 Task: Select the show cloud changes.
Action: Mouse moved to (6, 642)
Screenshot: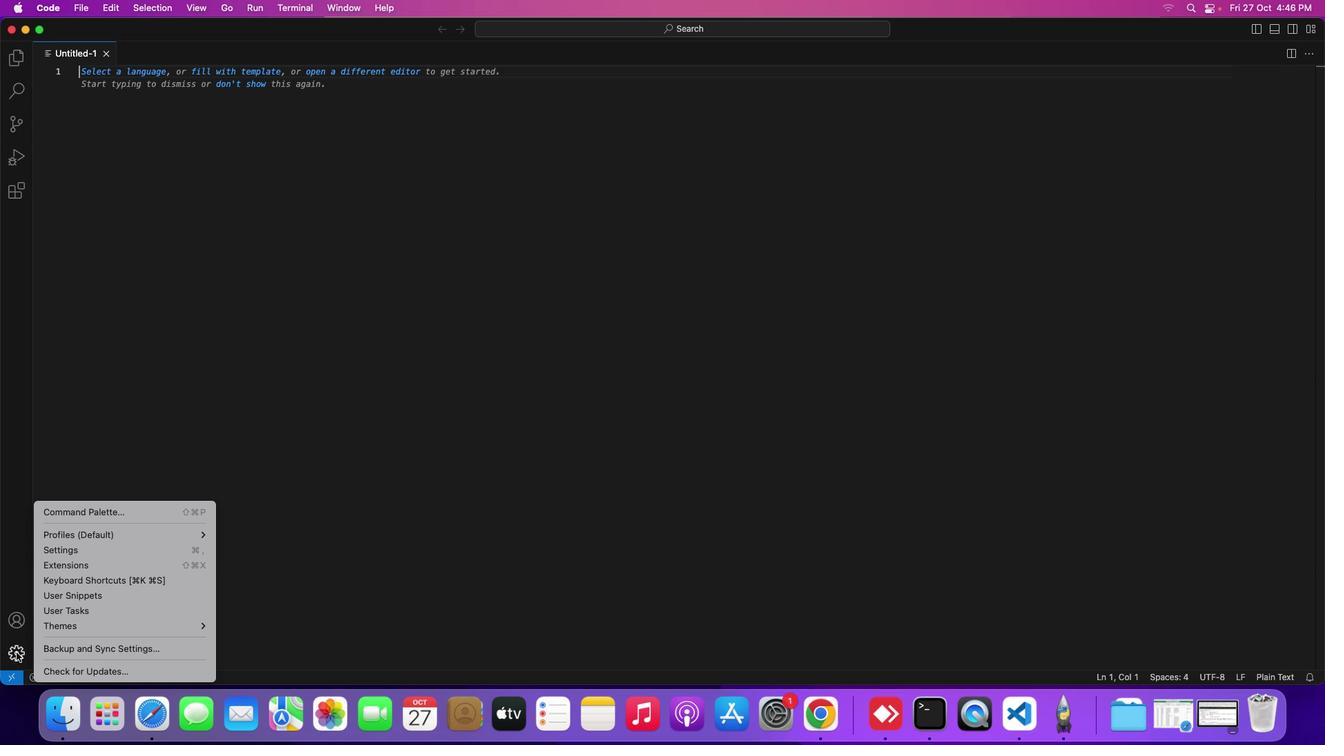 
Action: Mouse pressed left at (6, 642)
Screenshot: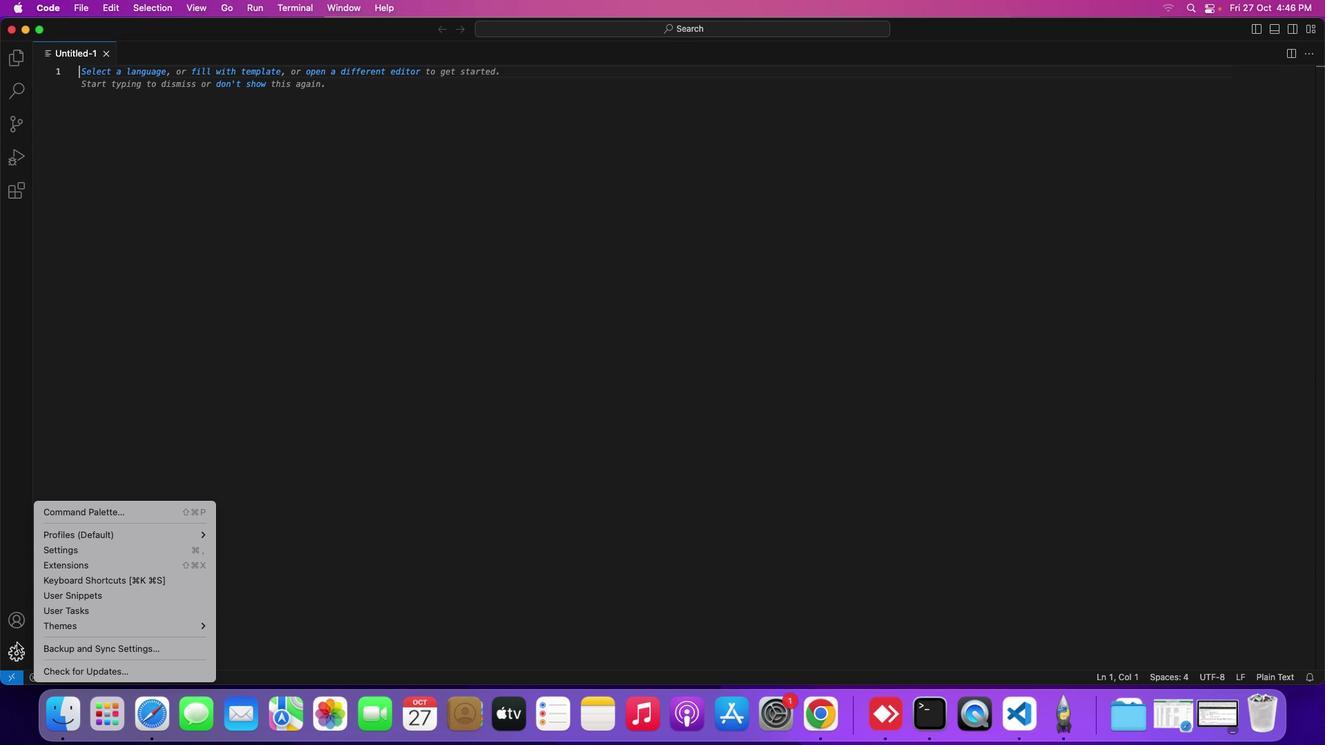 
Action: Mouse moved to (52, 505)
Screenshot: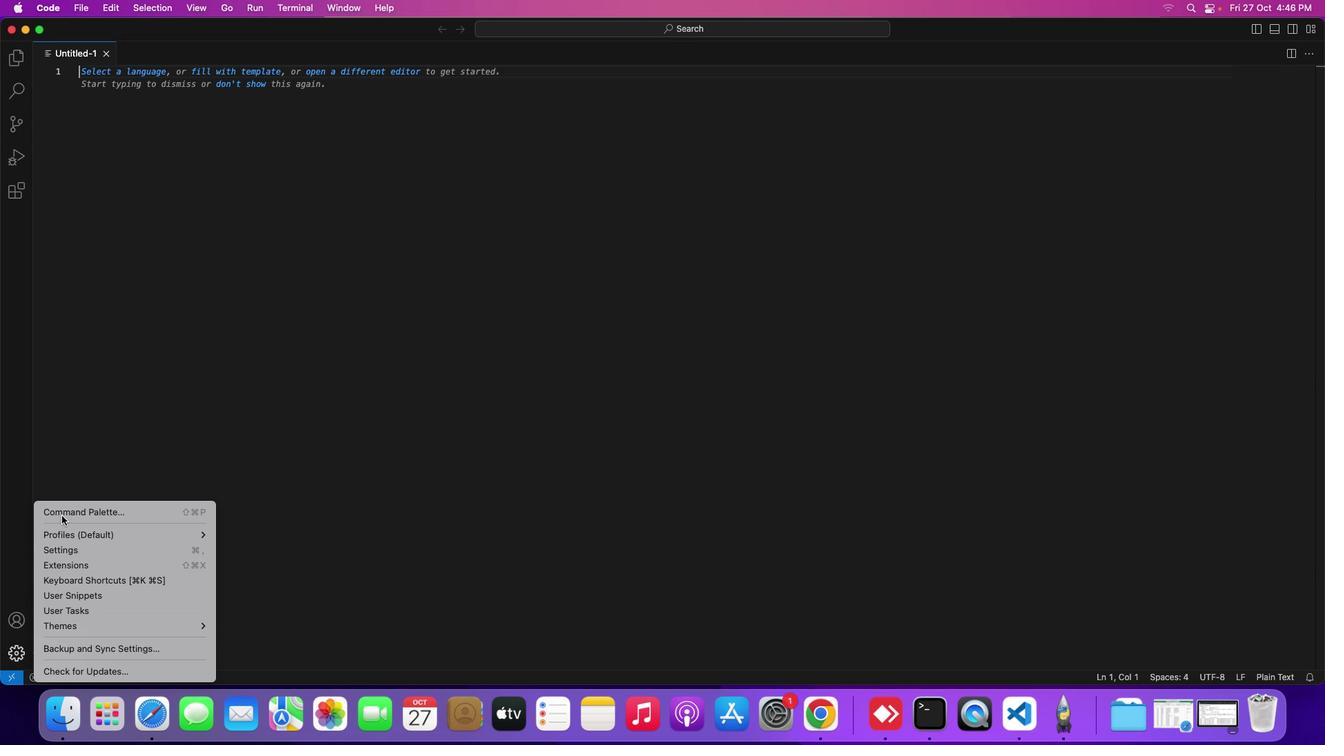 
Action: Mouse pressed left at (52, 505)
Screenshot: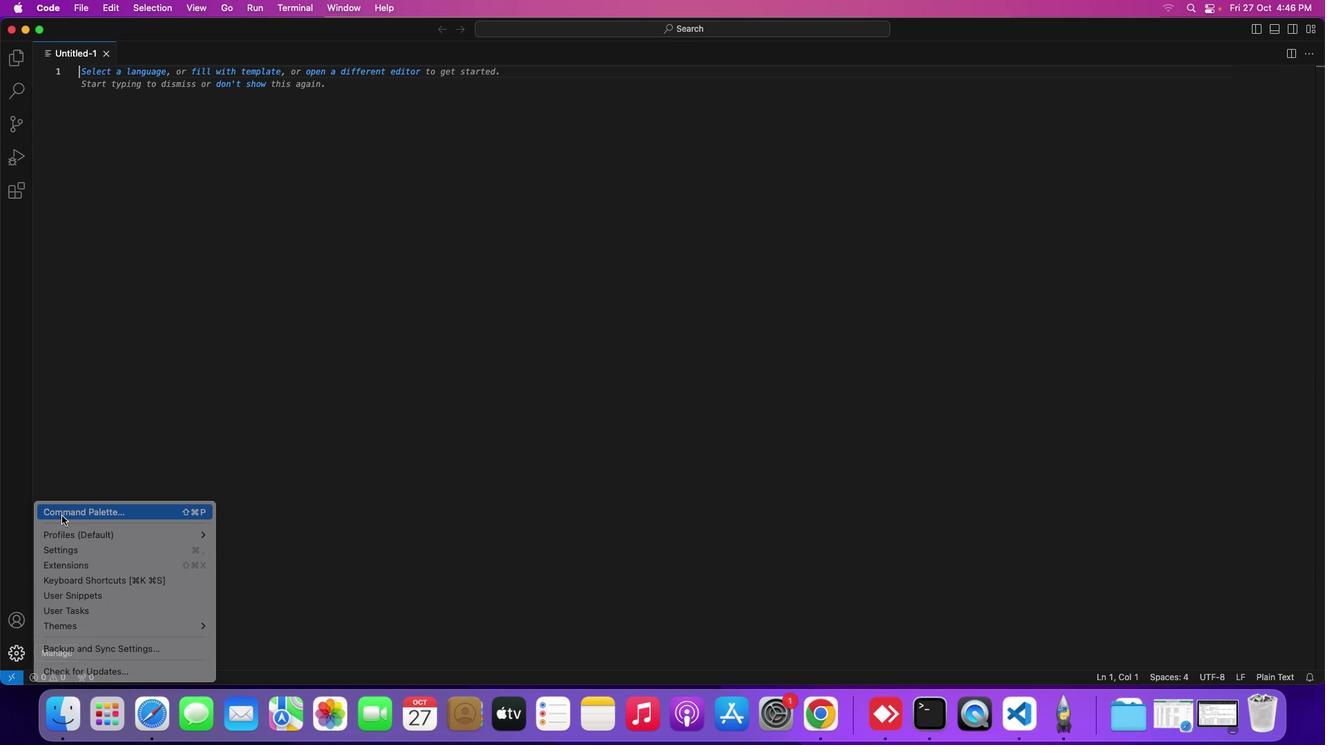 
Action: Mouse moved to (512, 232)
Screenshot: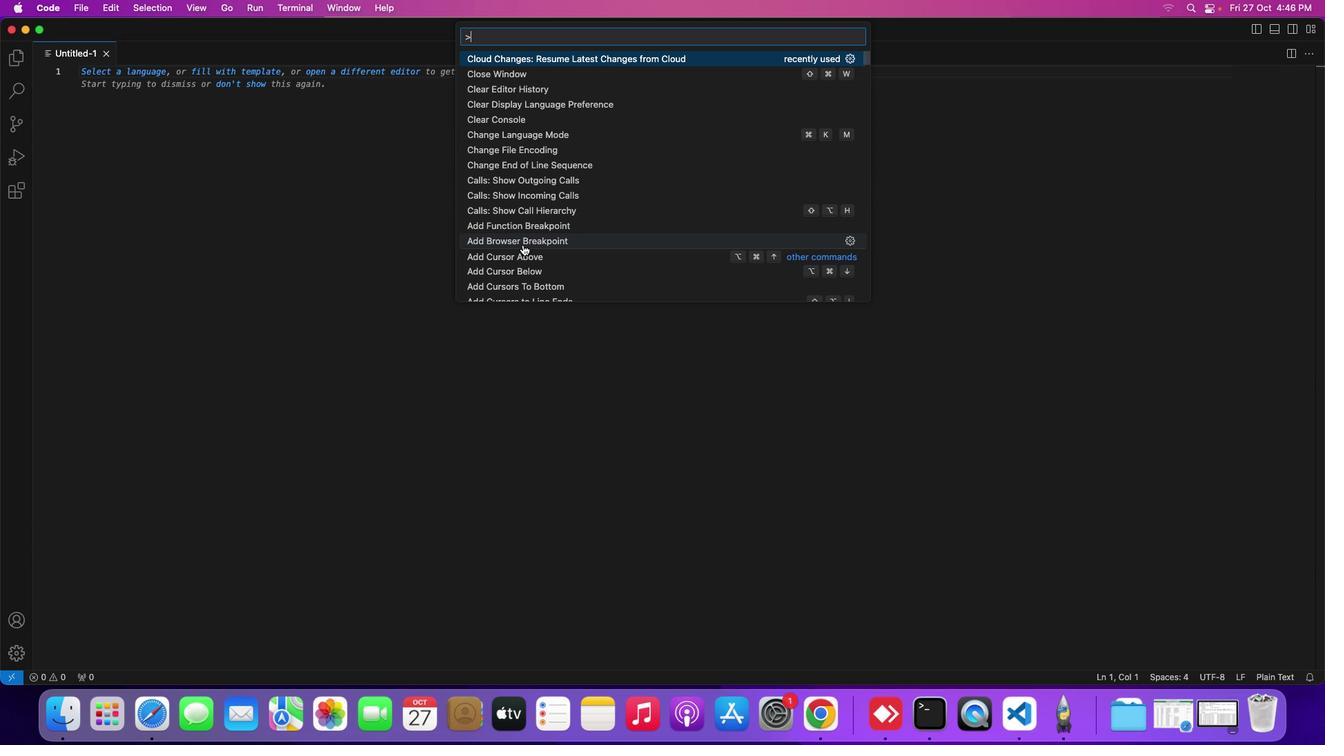 
Action: Mouse scrolled (512, 232) with delta (-8, -8)
Screenshot: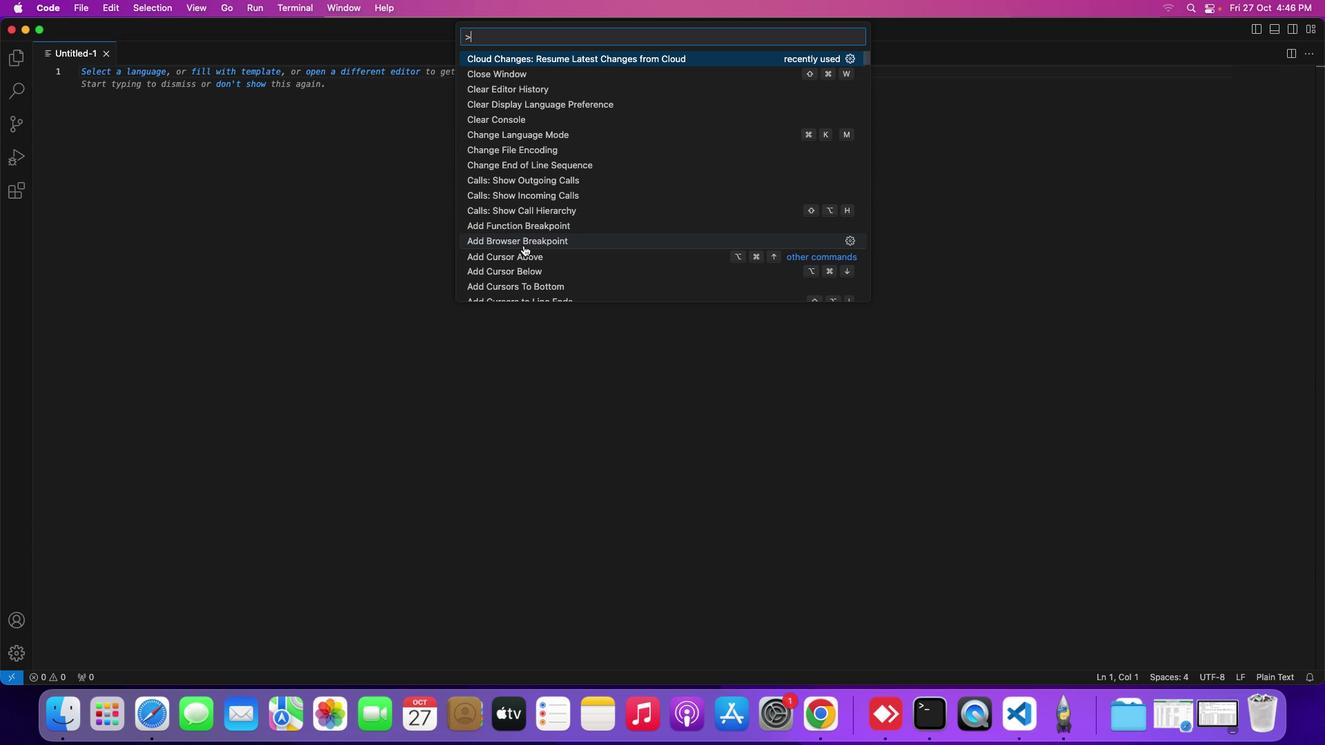 
Action: Mouse moved to (513, 235)
Screenshot: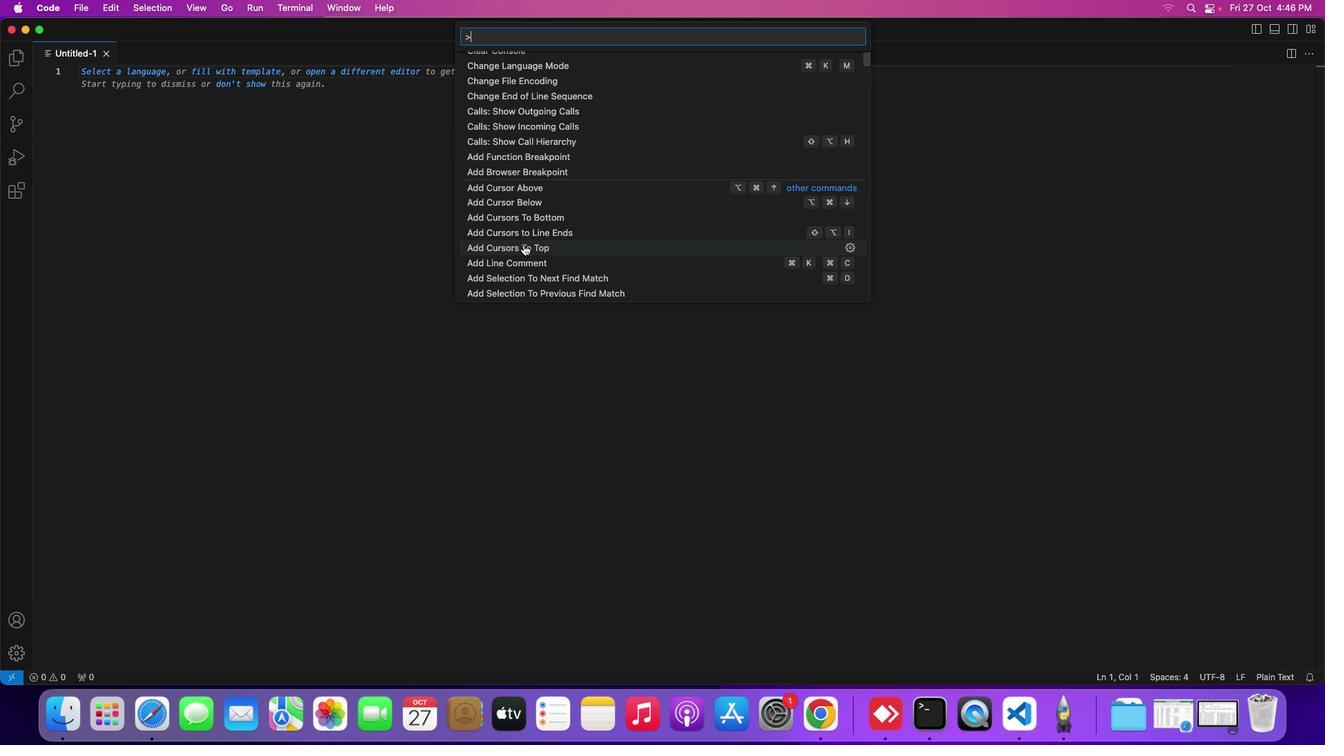 
Action: Mouse scrolled (513, 235) with delta (-8, -9)
Screenshot: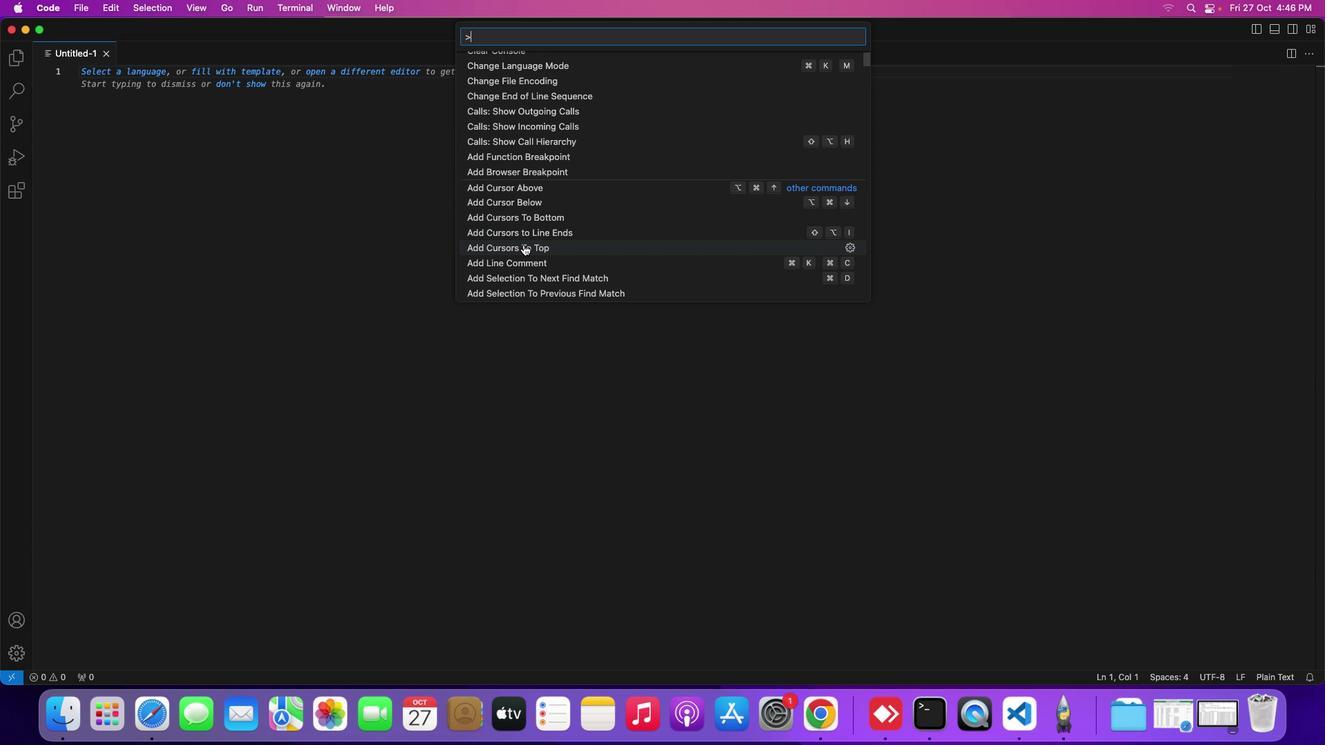 
Action: Mouse scrolled (513, 235) with delta (-8, -9)
Screenshot: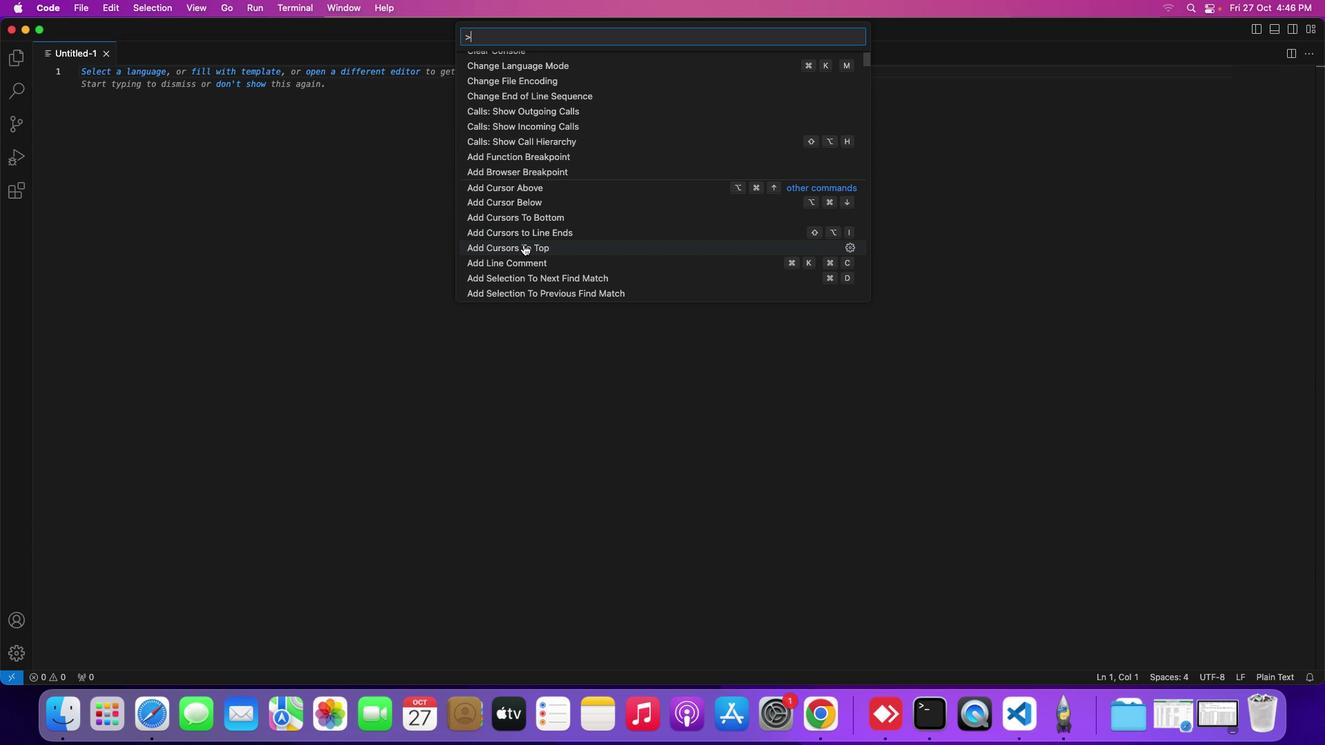 
Action: Mouse moved to (514, 233)
Screenshot: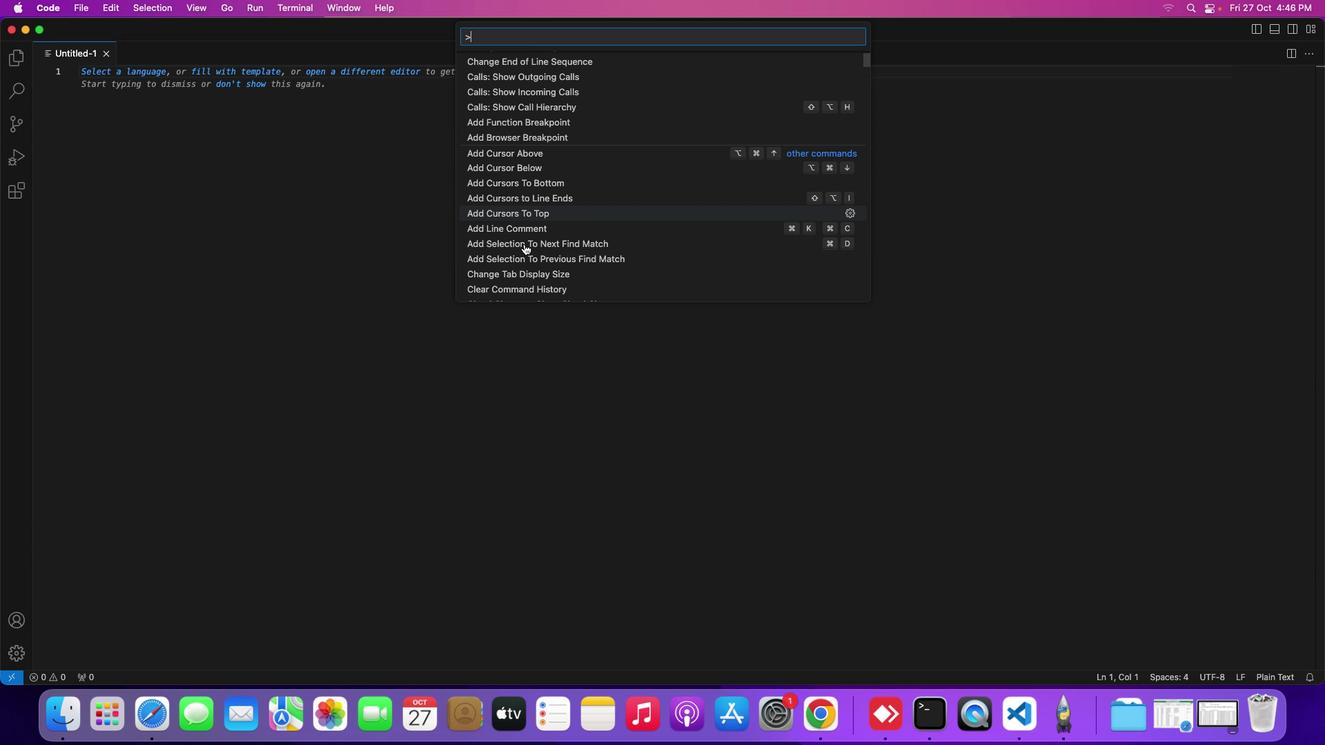 
Action: Mouse scrolled (514, 233) with delta (-8, -9)
Screenshot: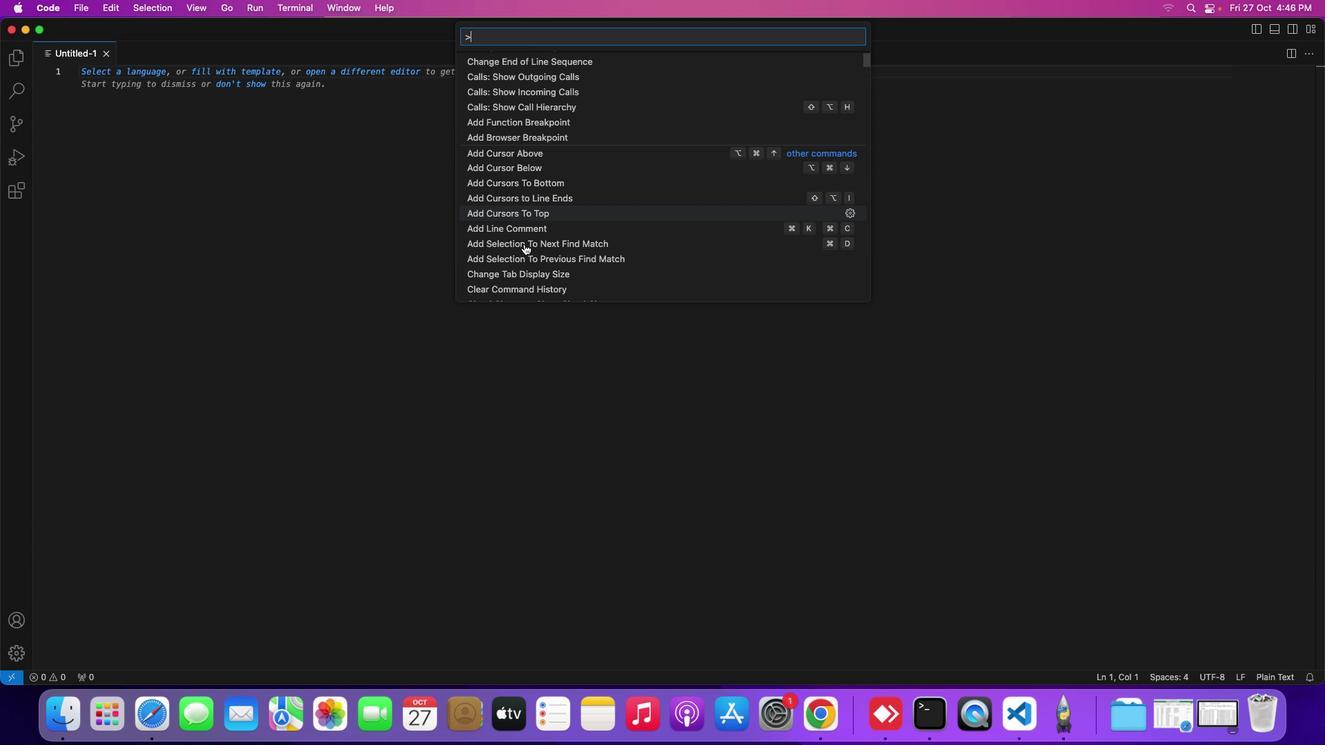 
Action: Mouse scrolled (514, 233) with delta (-8, -9)
Screenshot: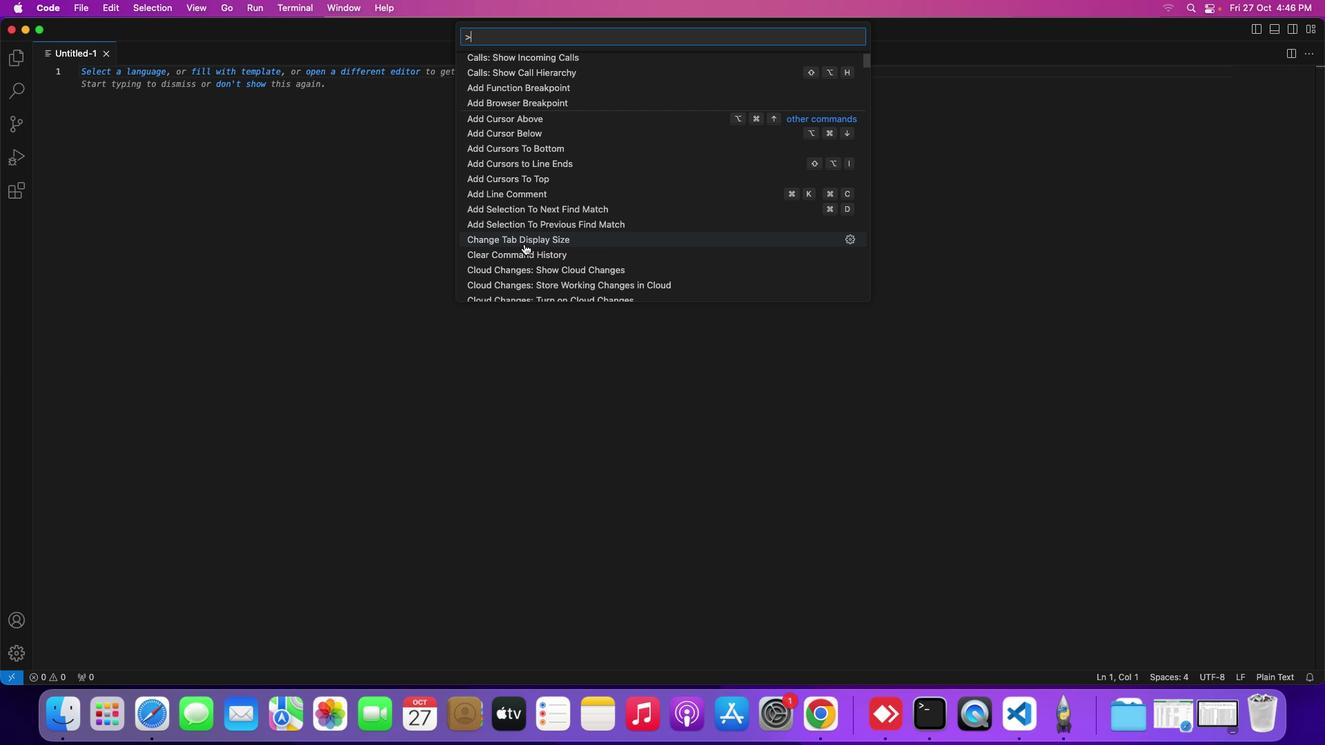
Action: Mouse scrolled (514, 233) with delta (-8, -9)
Screenshot: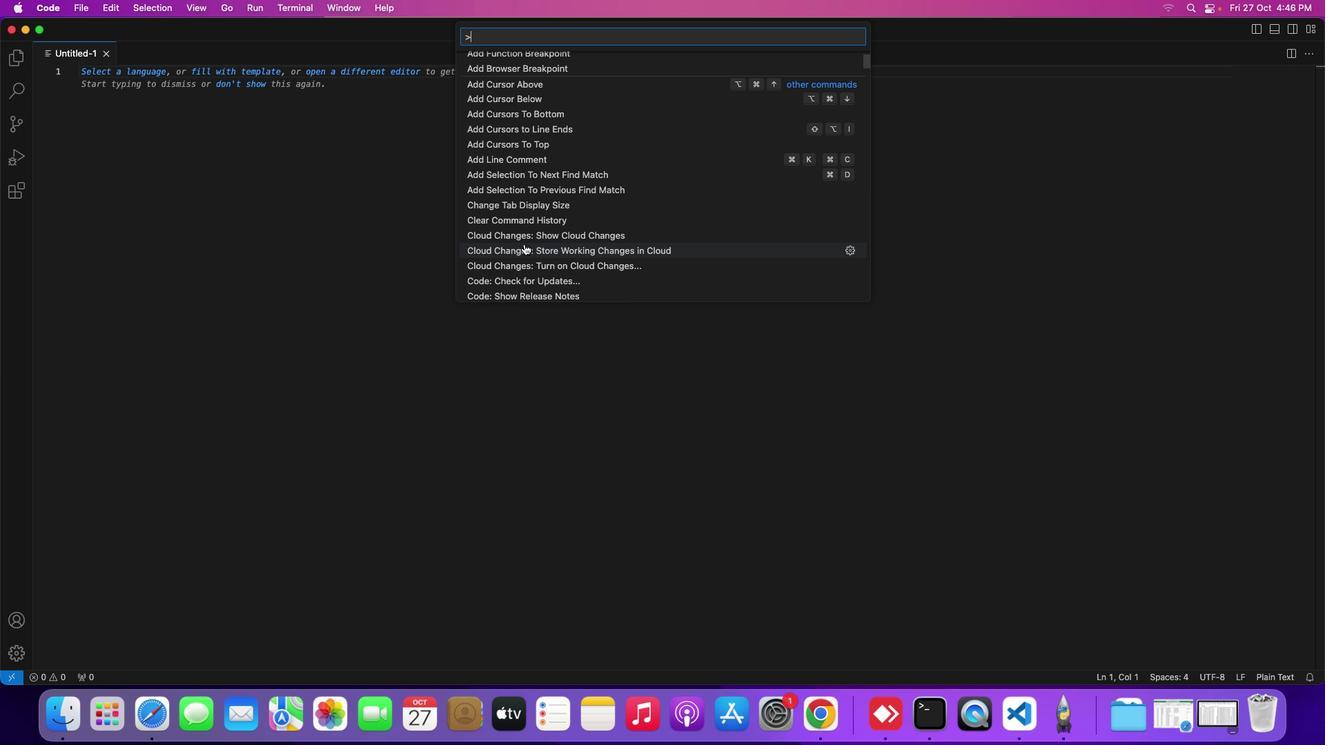 
Action: Mouse moved to (544, 231)
Screenshot: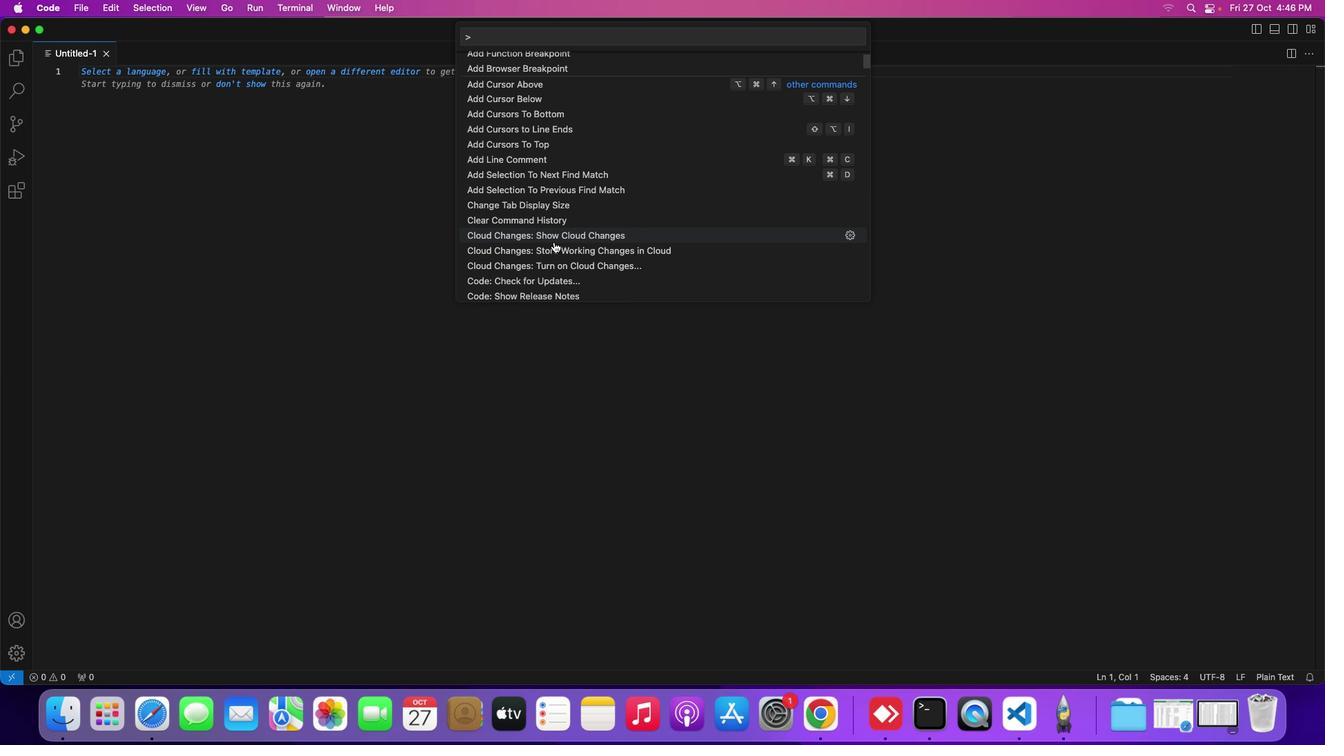 
Action: Mouse pressed left at (544, 231)
Screenshot: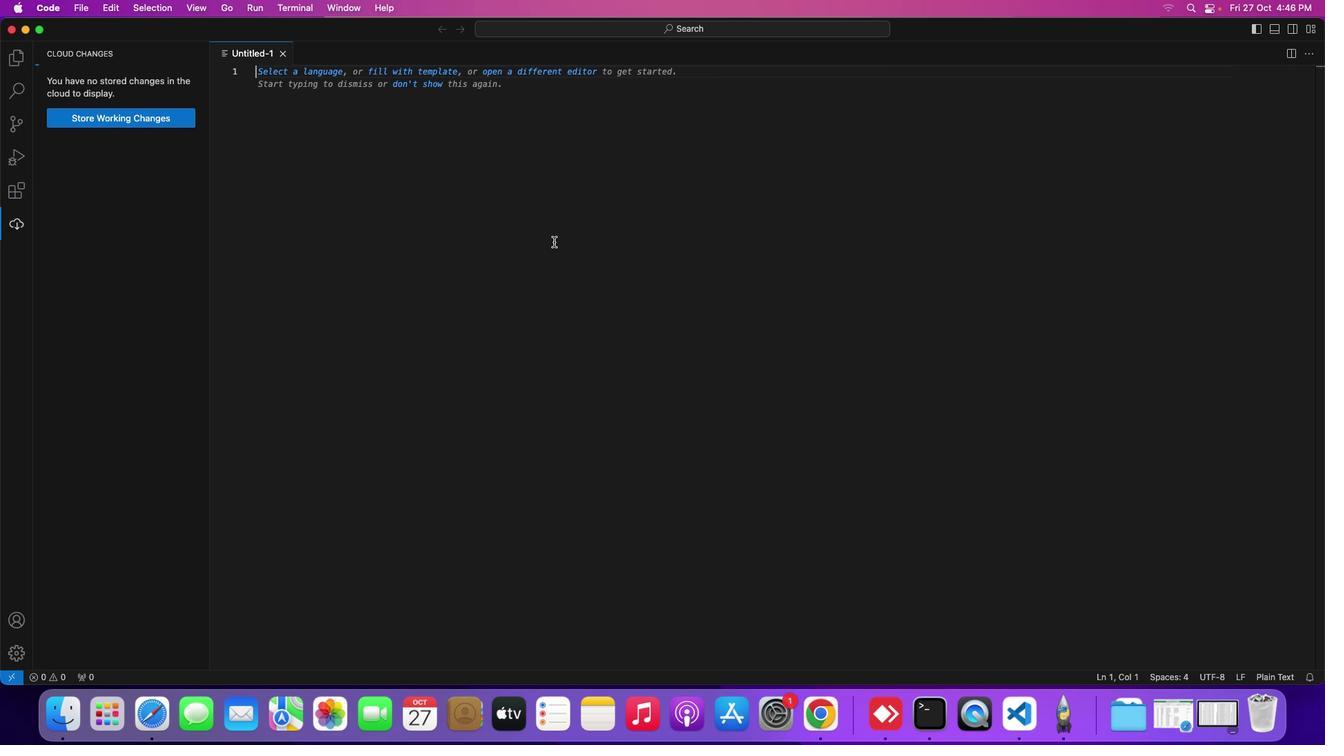 
Action: Mouse moved to (494, 50)
Screenshot: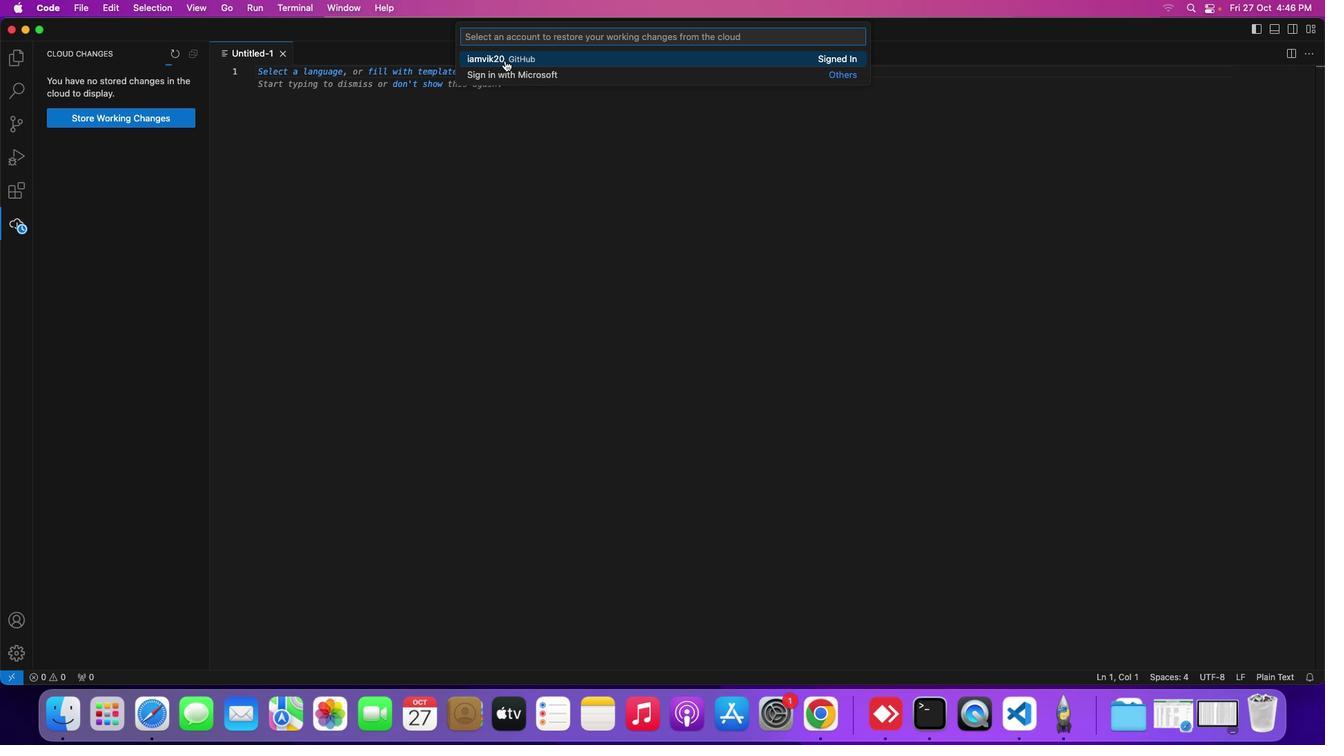
